 Task: Sort the products in the category "Hot Foods" by relevance.
Action: Mouse moved to (300, 129)
Screenshot: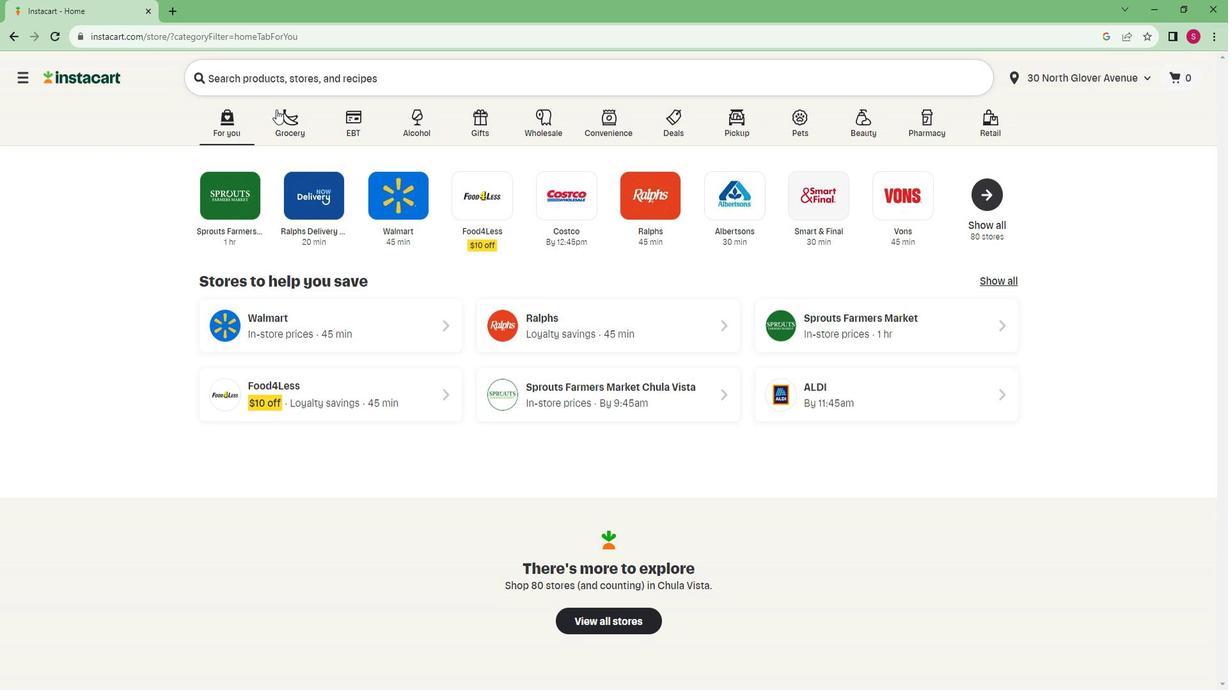 
Action: Mouse pressed left at (300, 129)
Screenshot: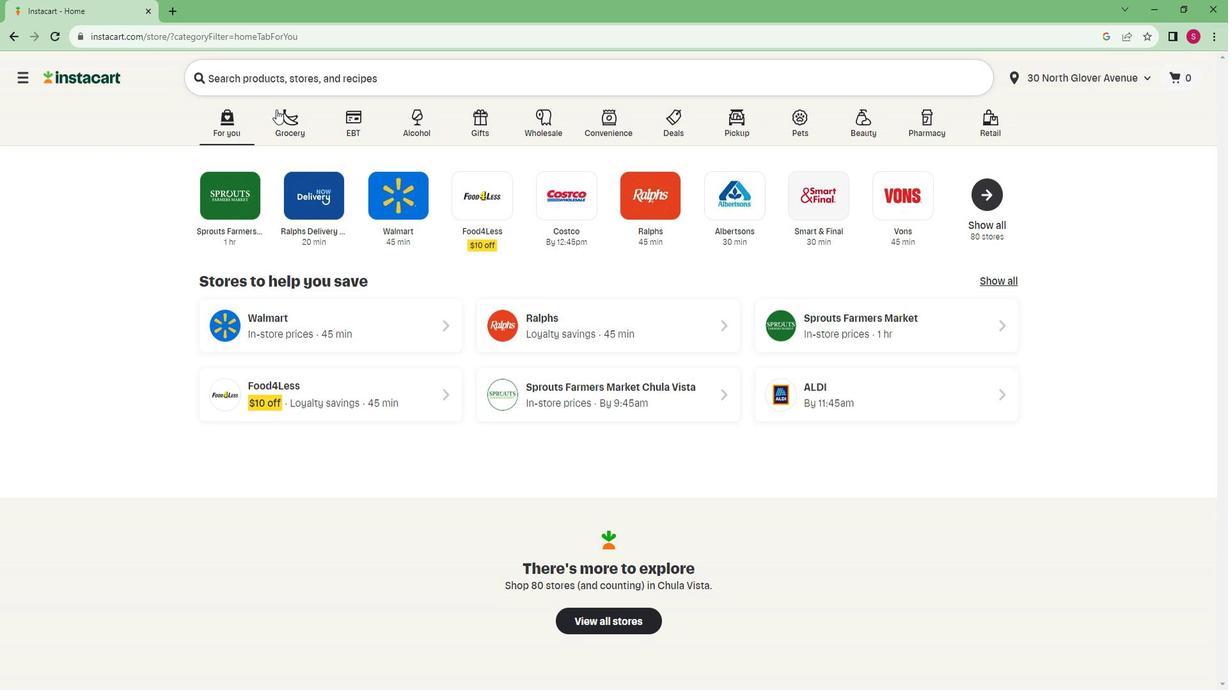 
Action: Mouse moved to (280, 382)
Screenshot: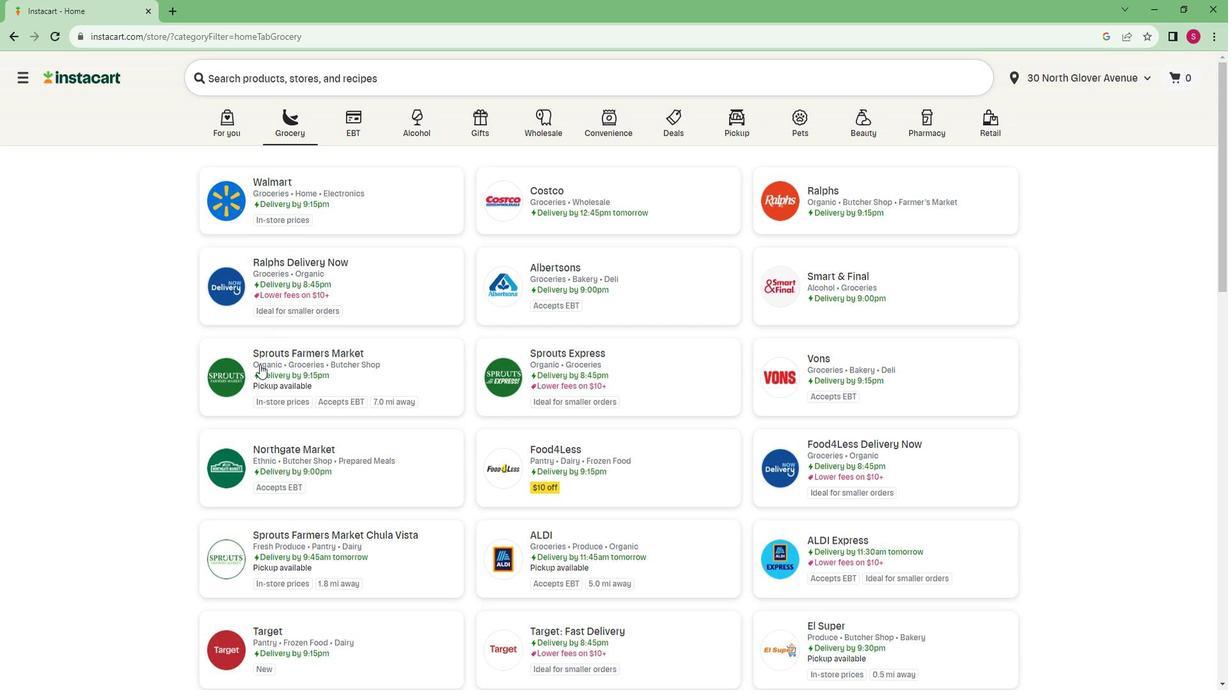 
Action: Mouse pressed left at (280, 382)
Screenshot: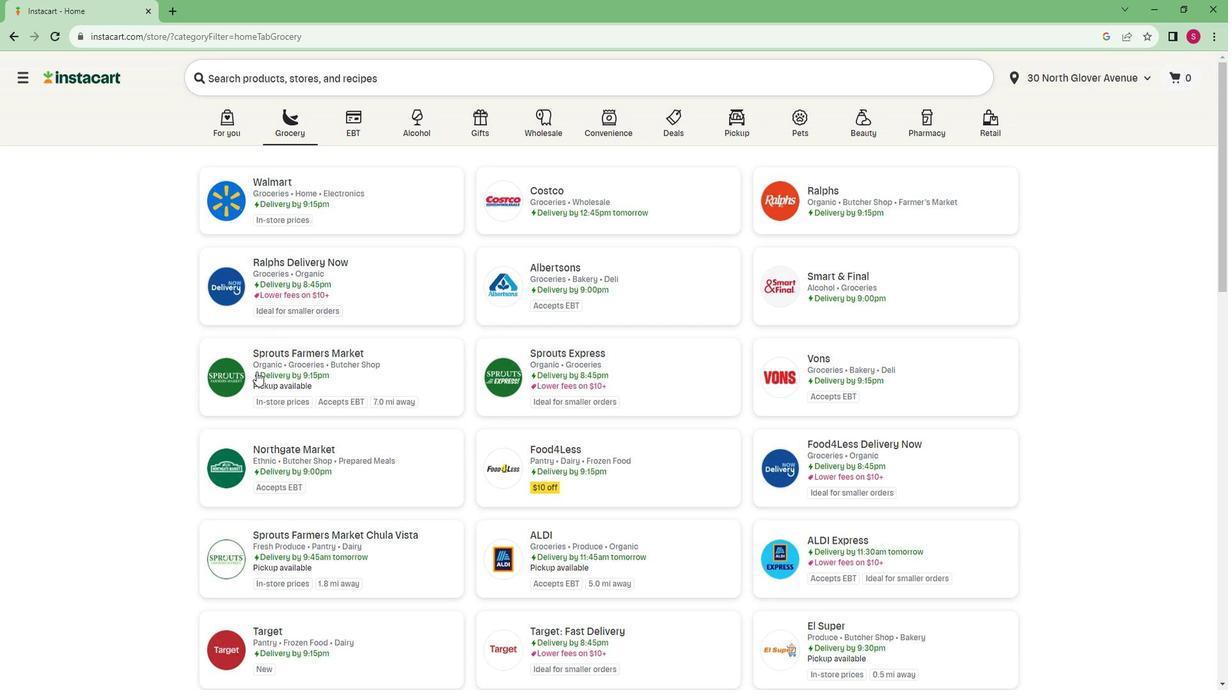 
Action: Mouse moved to (172, 529)
Screenshot: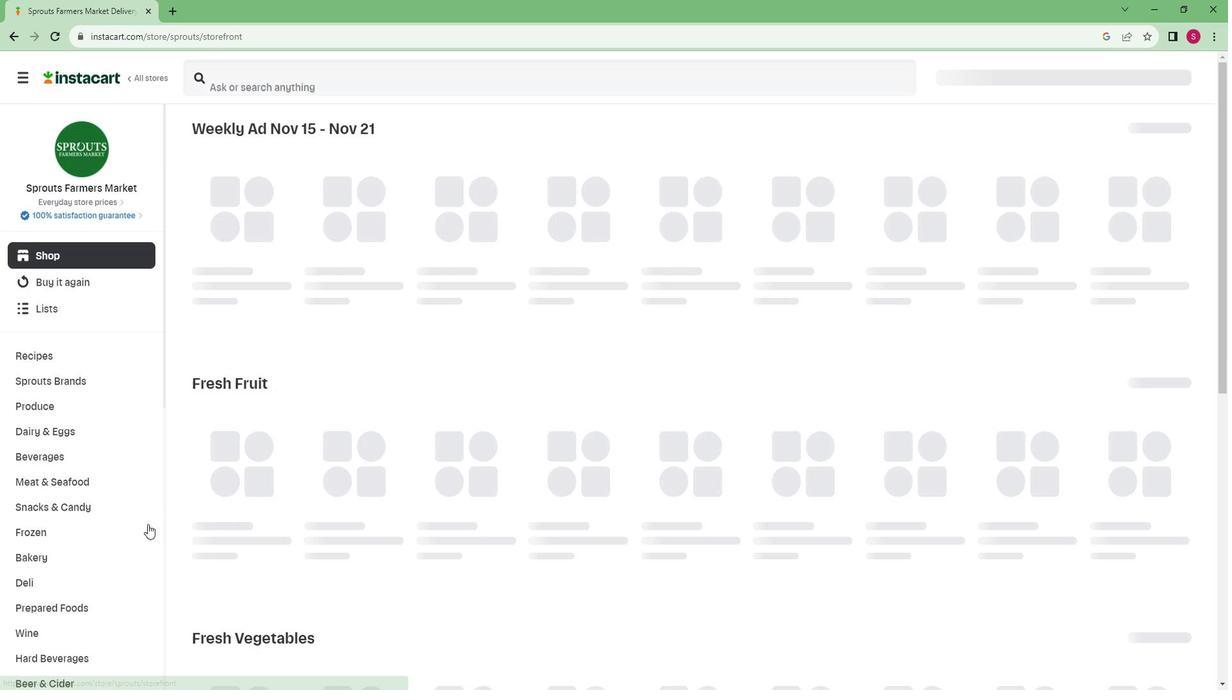 
Action: Mouse scrolled (172, 529) with delta (0, 0)
Screenshot: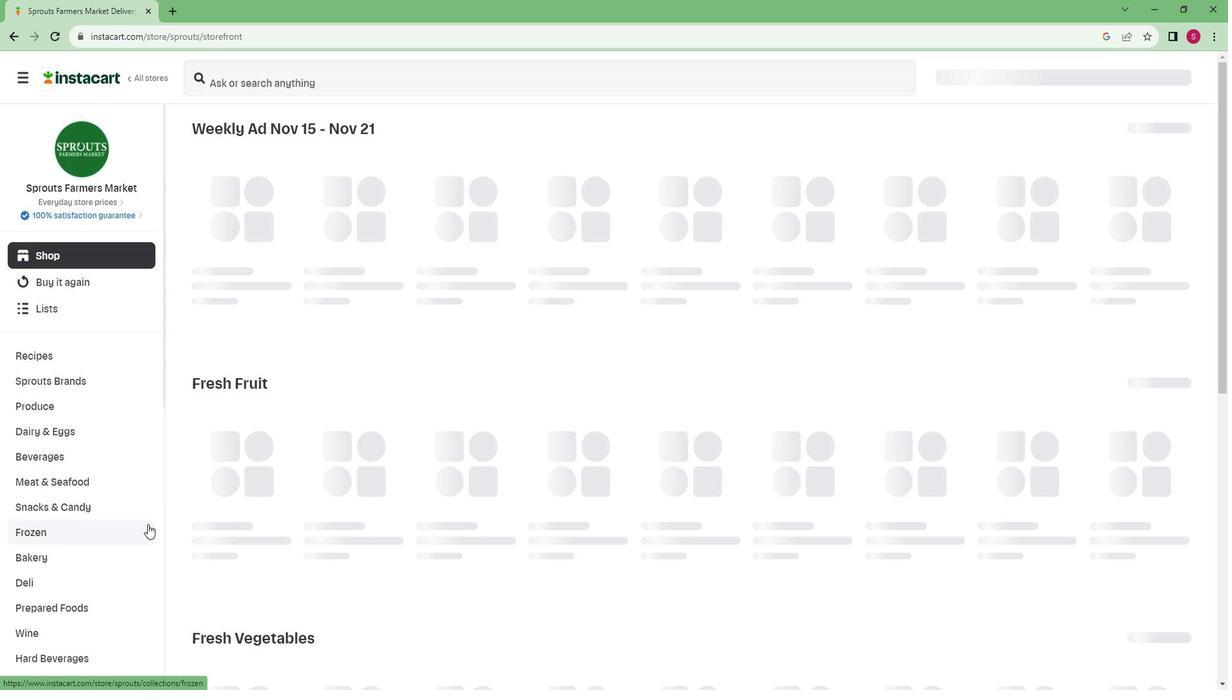 
Action: Mouse scrolled (172, 529) with delta (0, 0)
Screenshot: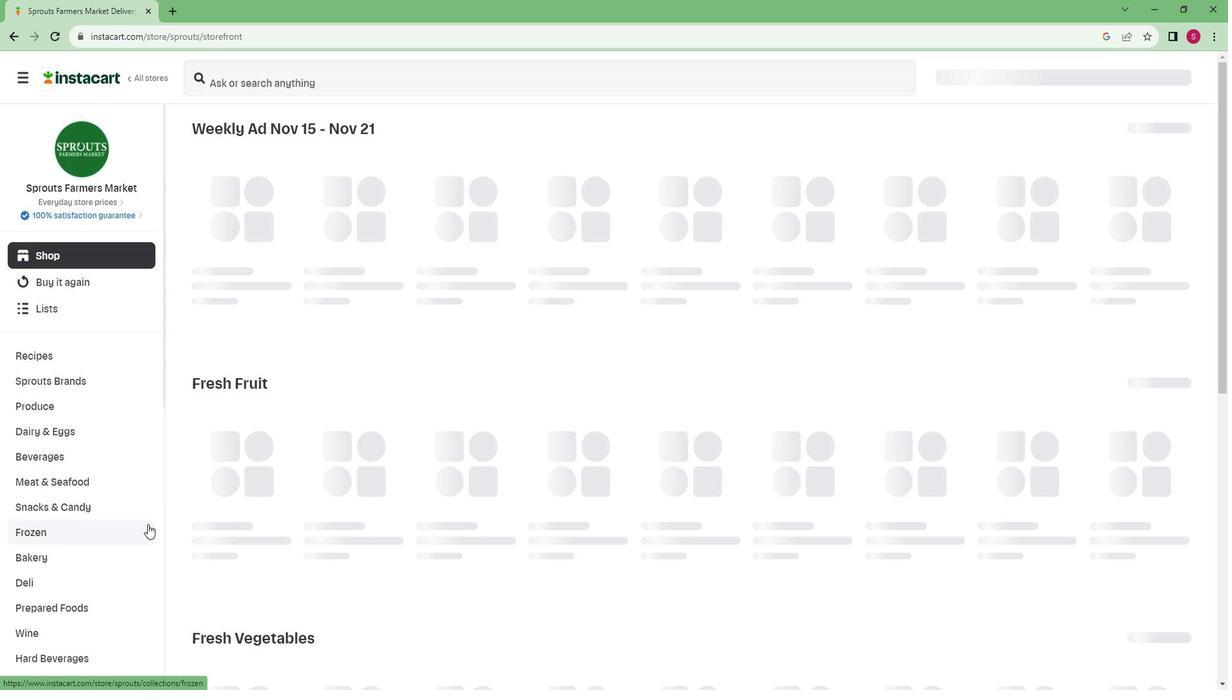 
Action: Mouse scrolled (172, 529) with delta (0, 0)
Screenshot: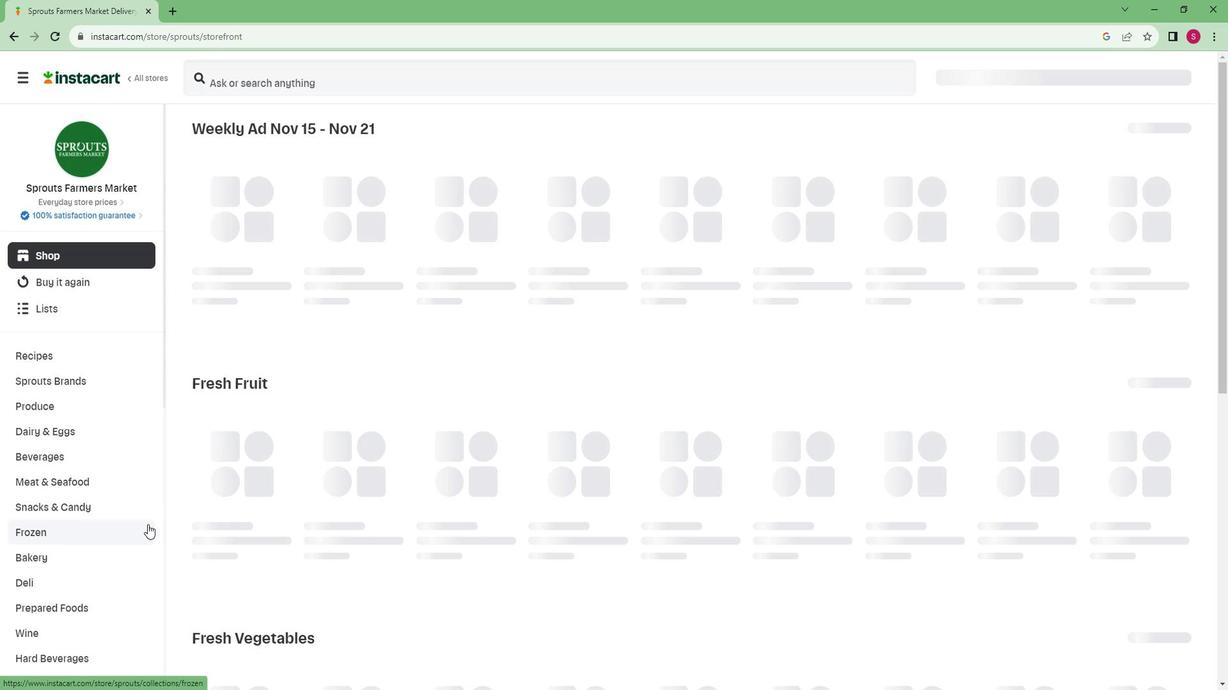 
Action: Mouse scrolled (172, 529) with delta (0, 0)
Screenshot: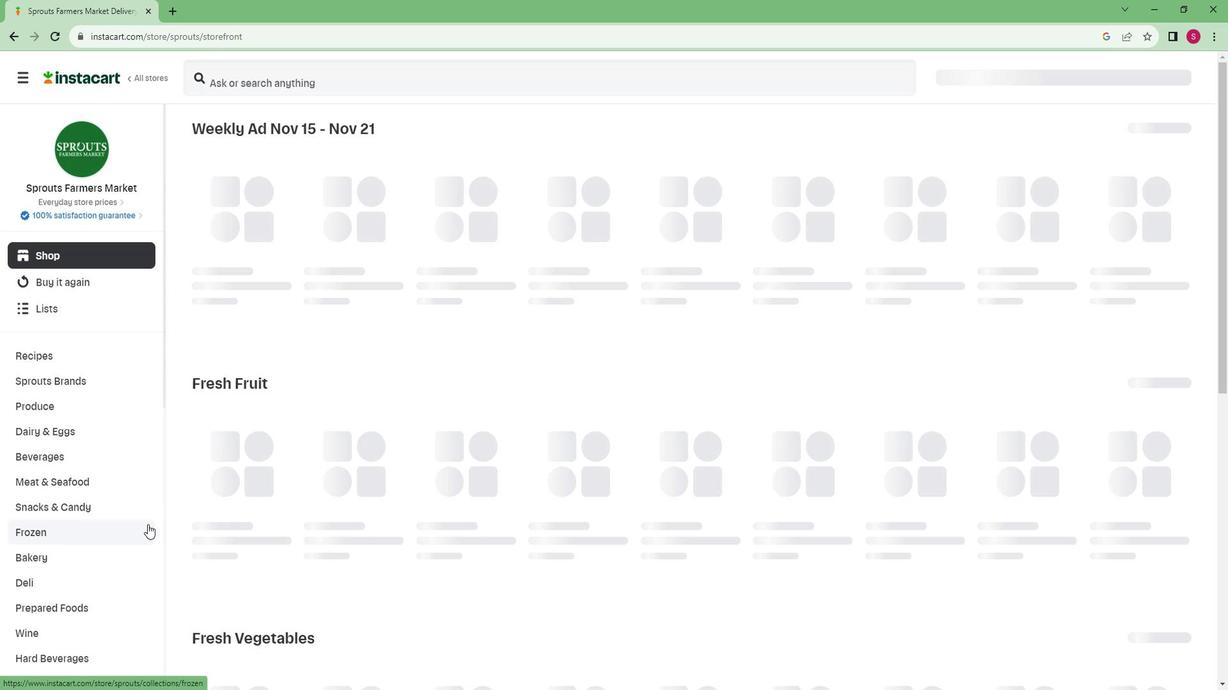 
Action: Mouse scrolled (172, 529) with delta (0, 0)
Screenshot: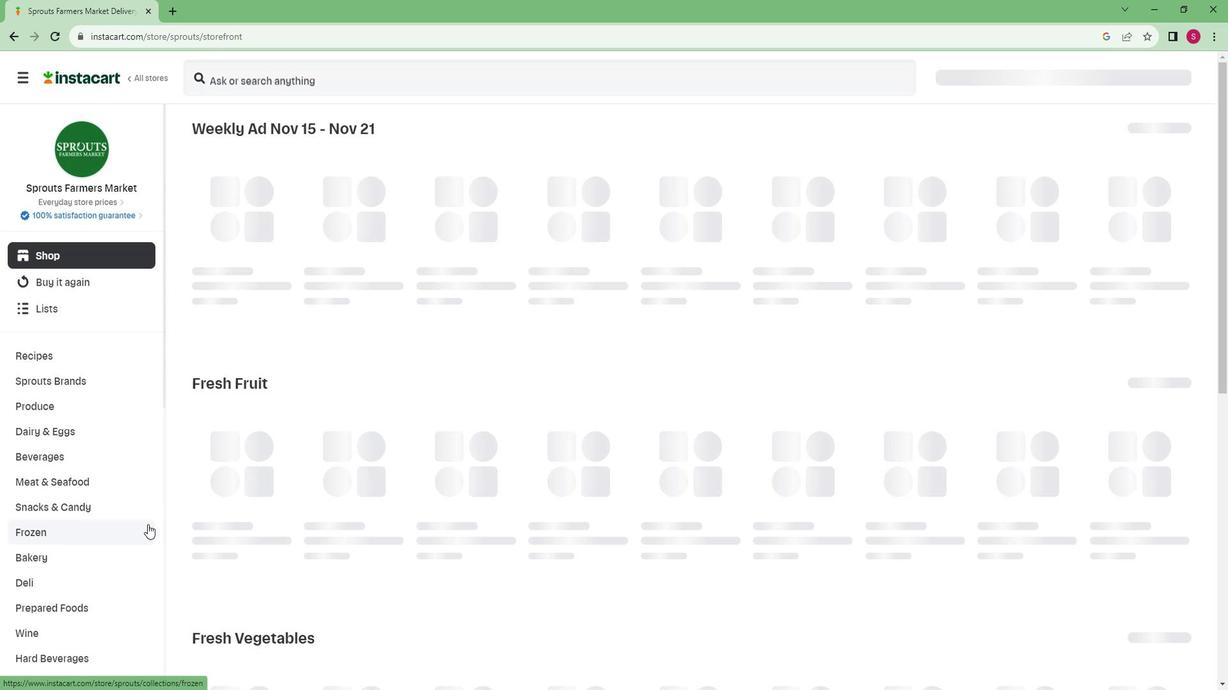 
Action: Mouse scrolled (172, 529) with delta (0, 0)
Screenshot: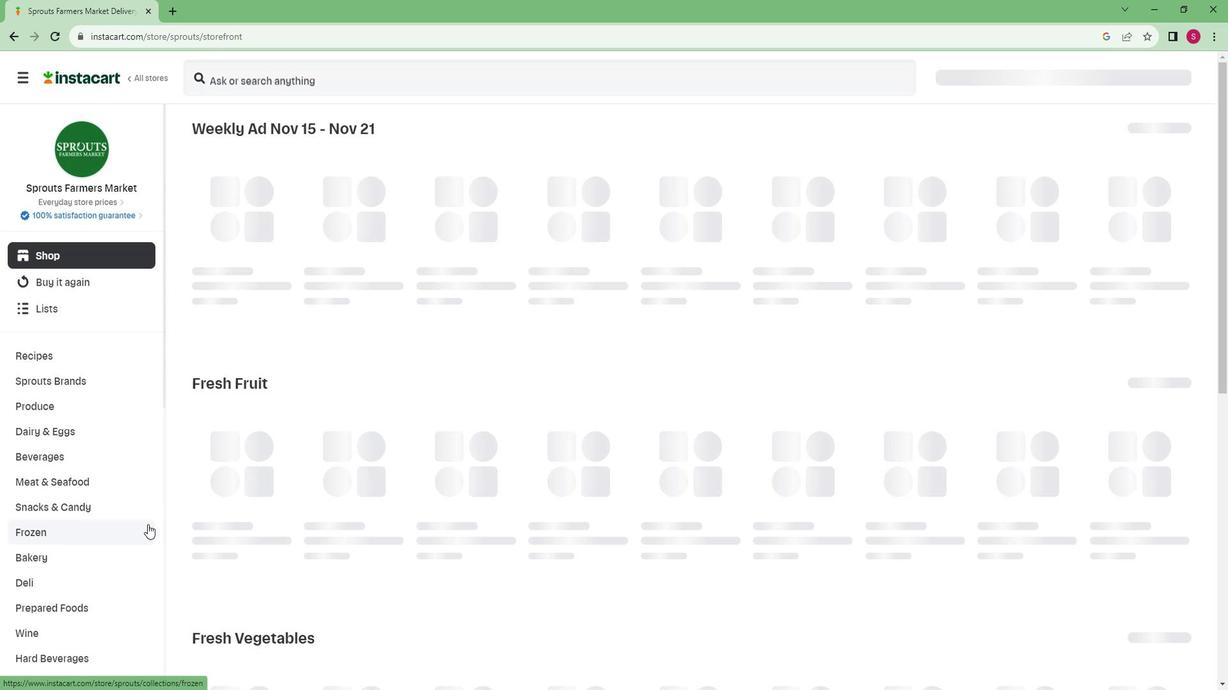 
Action: Mouse scrolled (172, 529) with delta (0, 0)
Screenshot: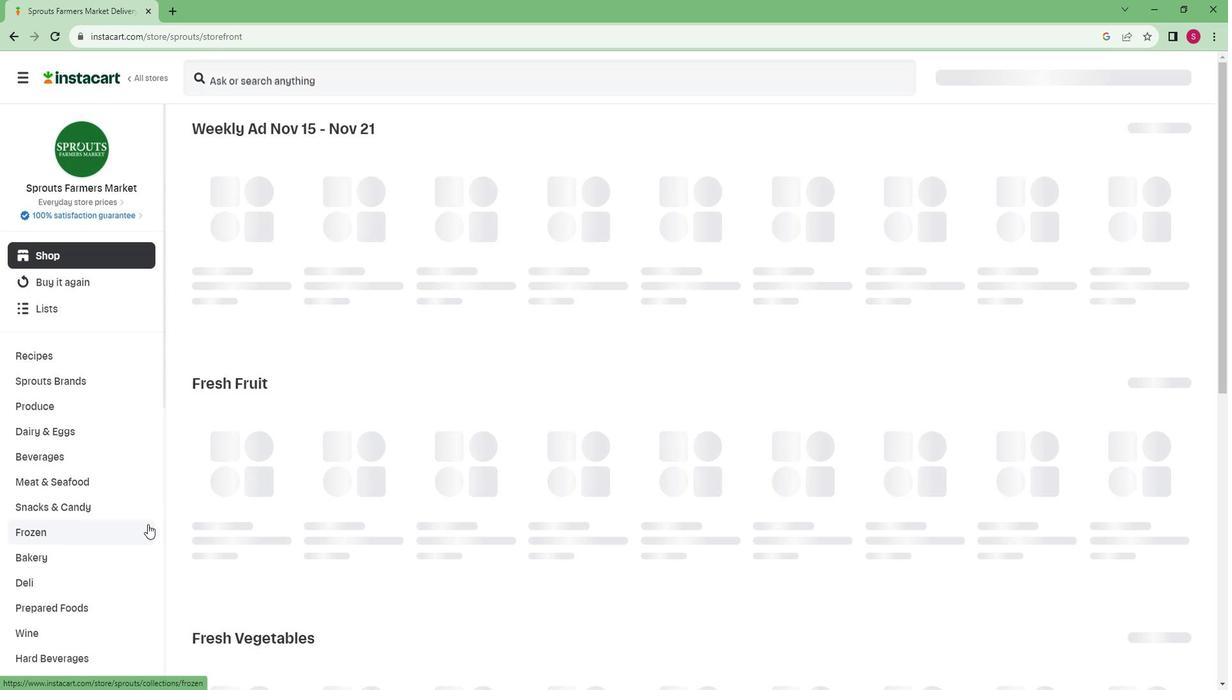 
Action: Mouse scrolled (172, 529) with delta (0, 0)
Screenshot: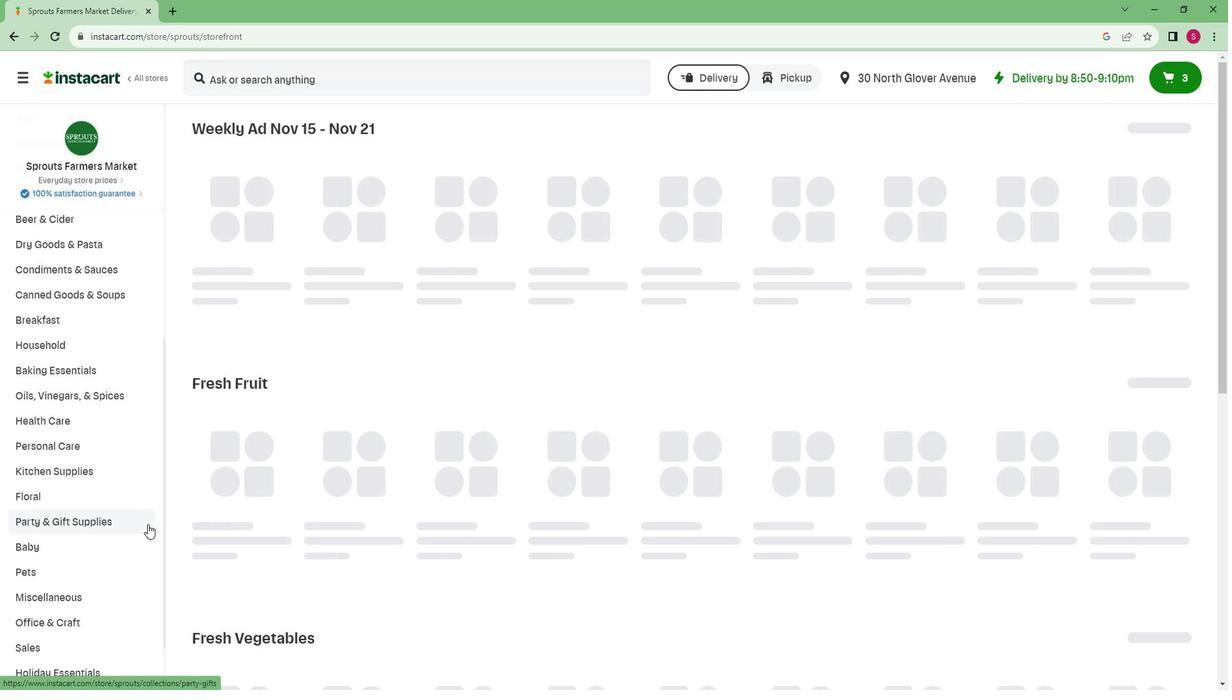 
Action: Mouse scrolled (172, 529) with delta (0, 0)
Screenshot: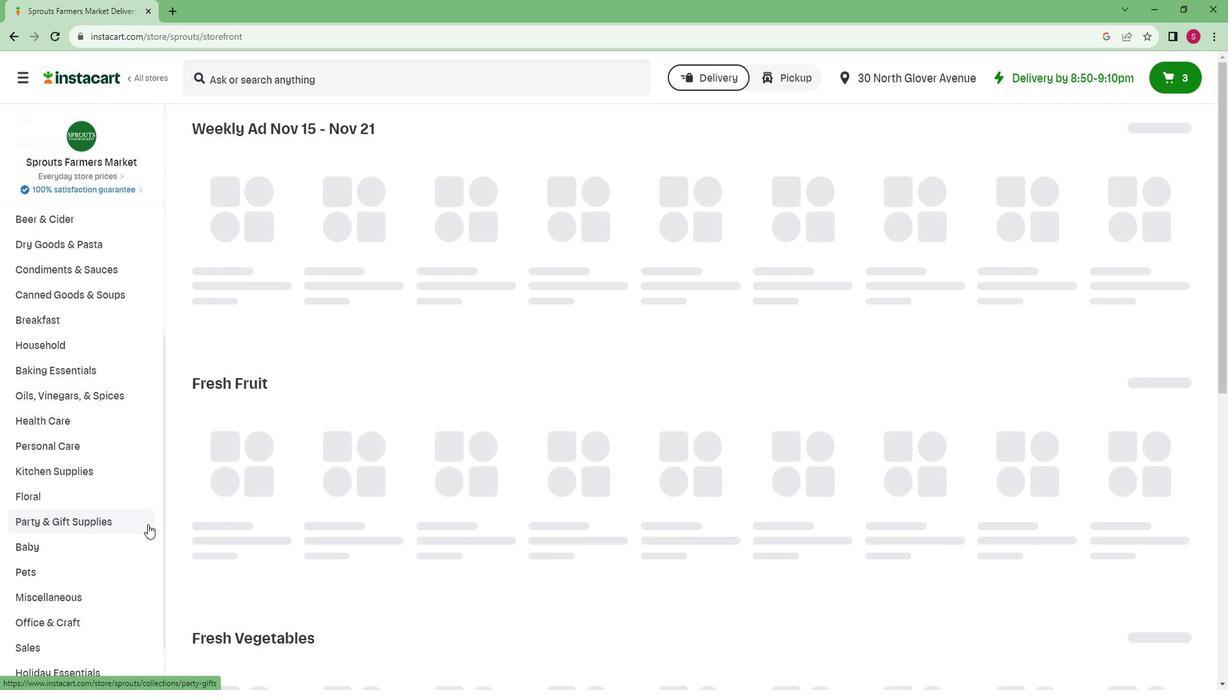 
Action: Mouse scrolled (172, 529) with delta (0, 0)
Screenshot: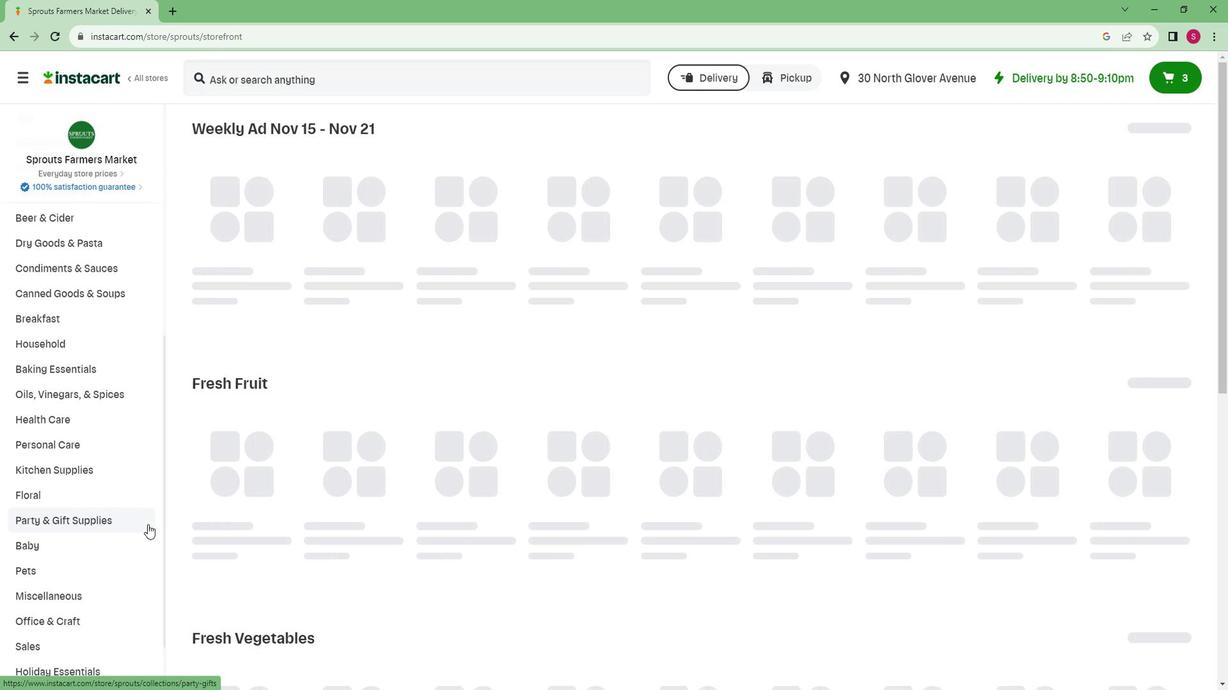 
Action: Mouse moved to (87, 664)
Screenshot: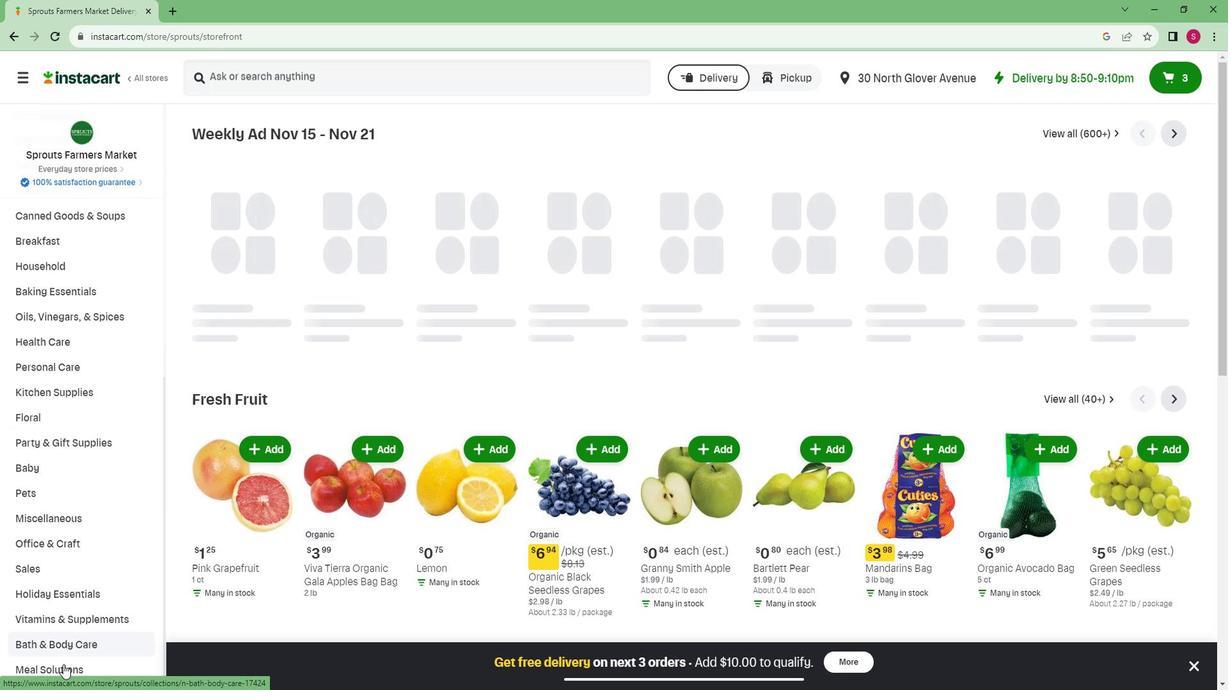 
Action: Mouse pressed left at (87, 664)
Screenshot: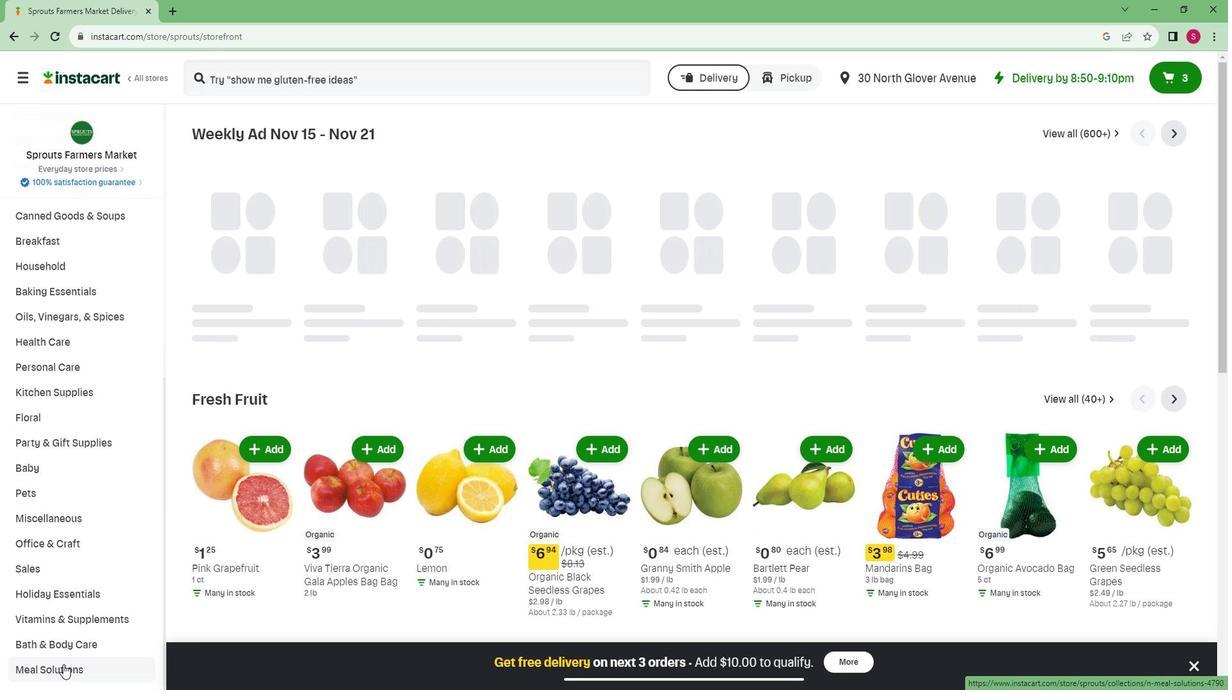 
Action: Mouse moved to (124, 630)
Screenshot: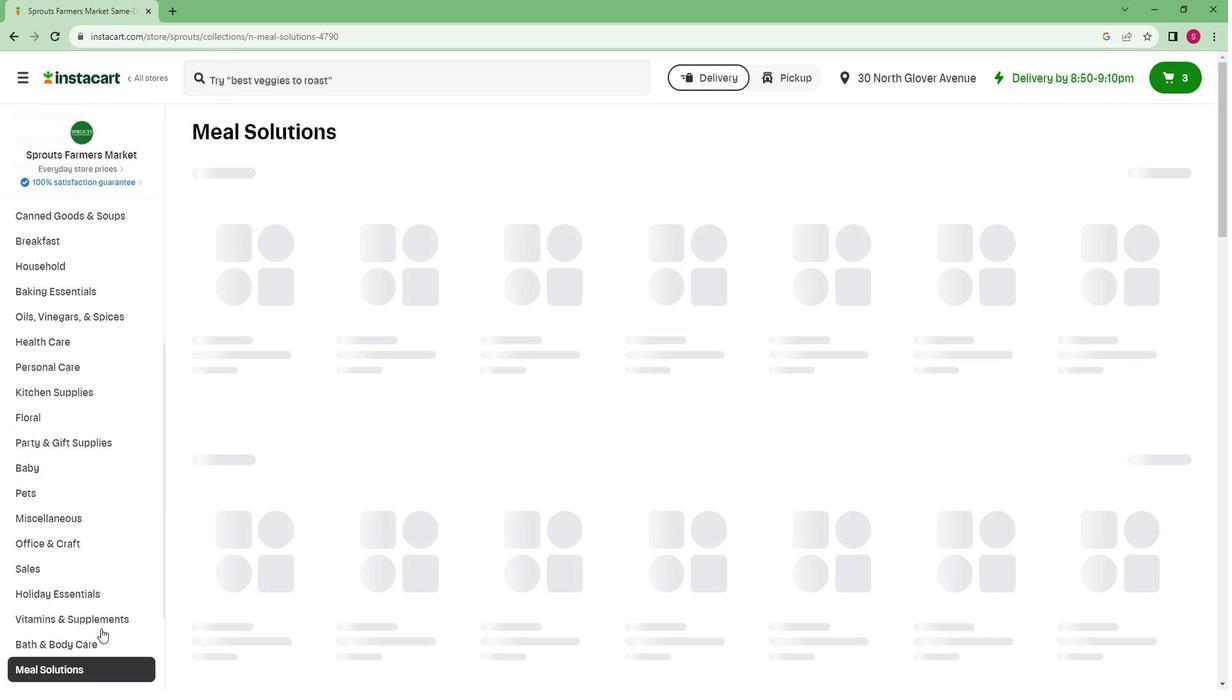 
Action: Mouse scrolled (124, 629) with delta (0, 0)
Screenshot: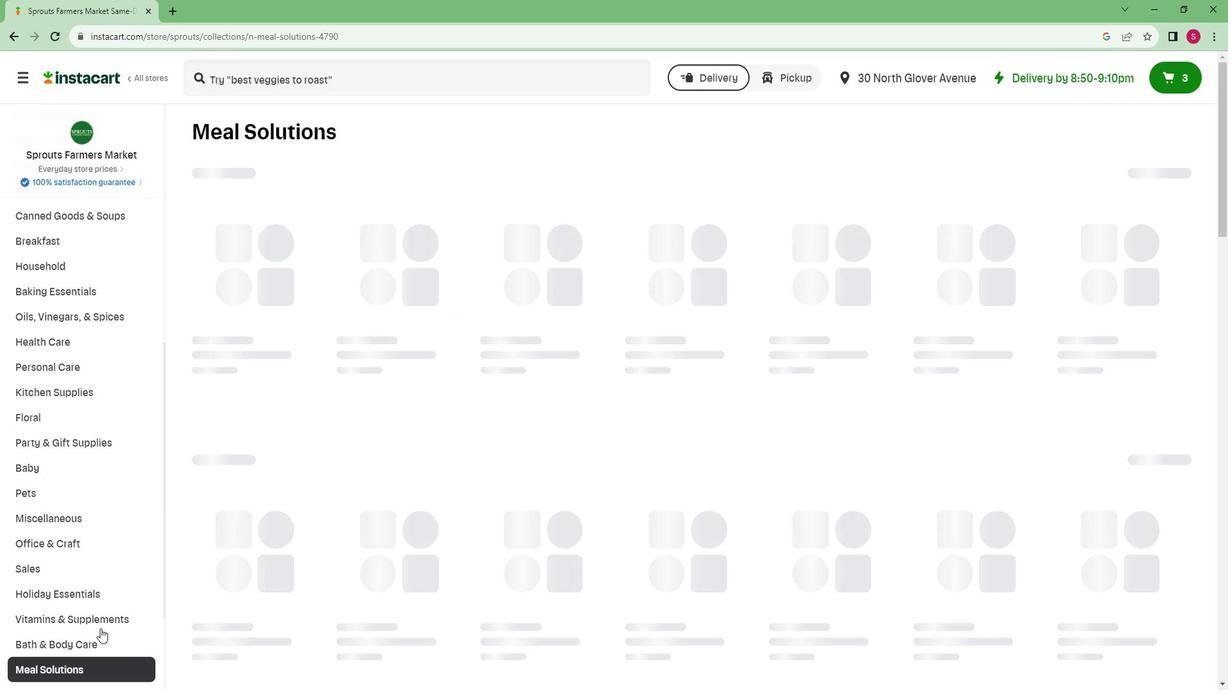 
Action: Mouse scrolled (124, 629) with delta (0, 0)
Screenshot: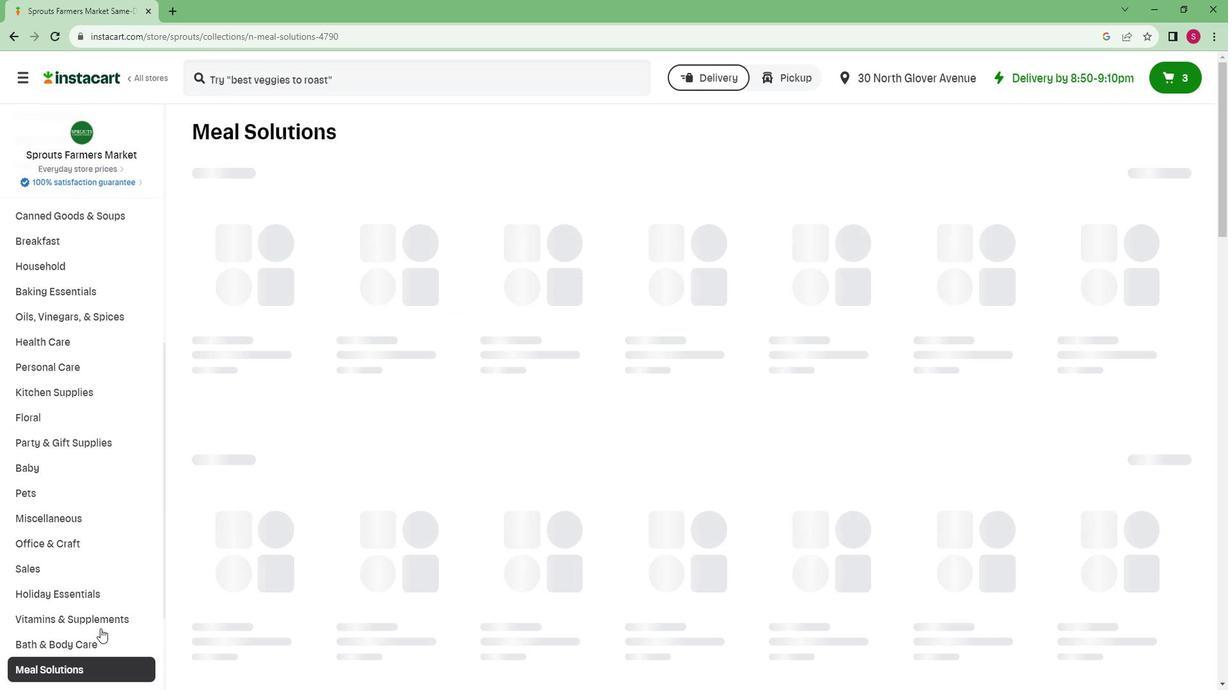 
Action: Mouse scrolled (124, 629) with delta (0, 0)
Screenshot: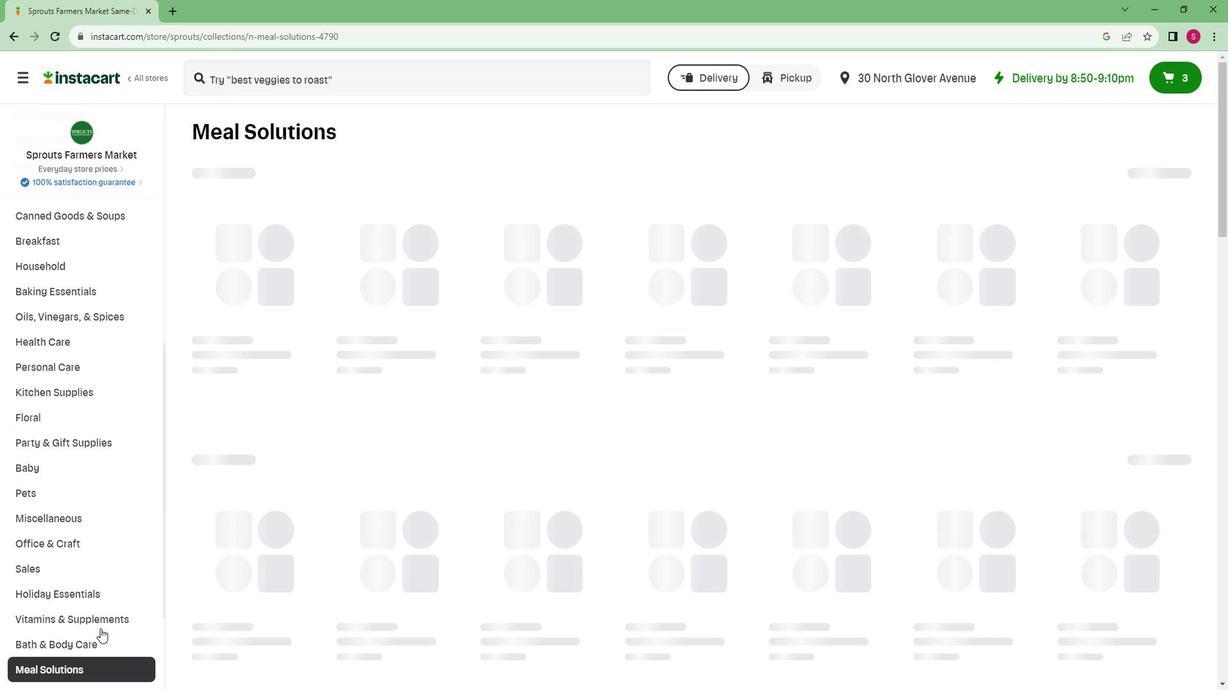 
Action: Mouse scrolled (124, 629) with delta (0, 0)
Screenshot: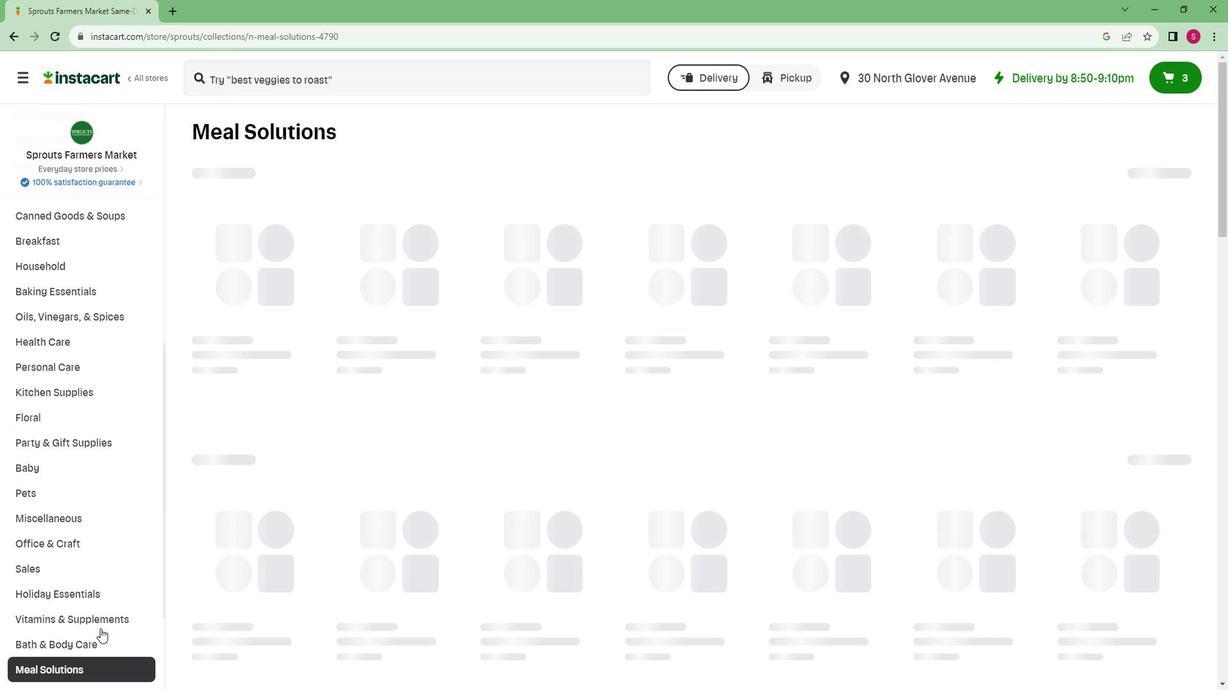 
Action: Mouse scrolled (124, 629) with delta (0, 0)
Screenshot: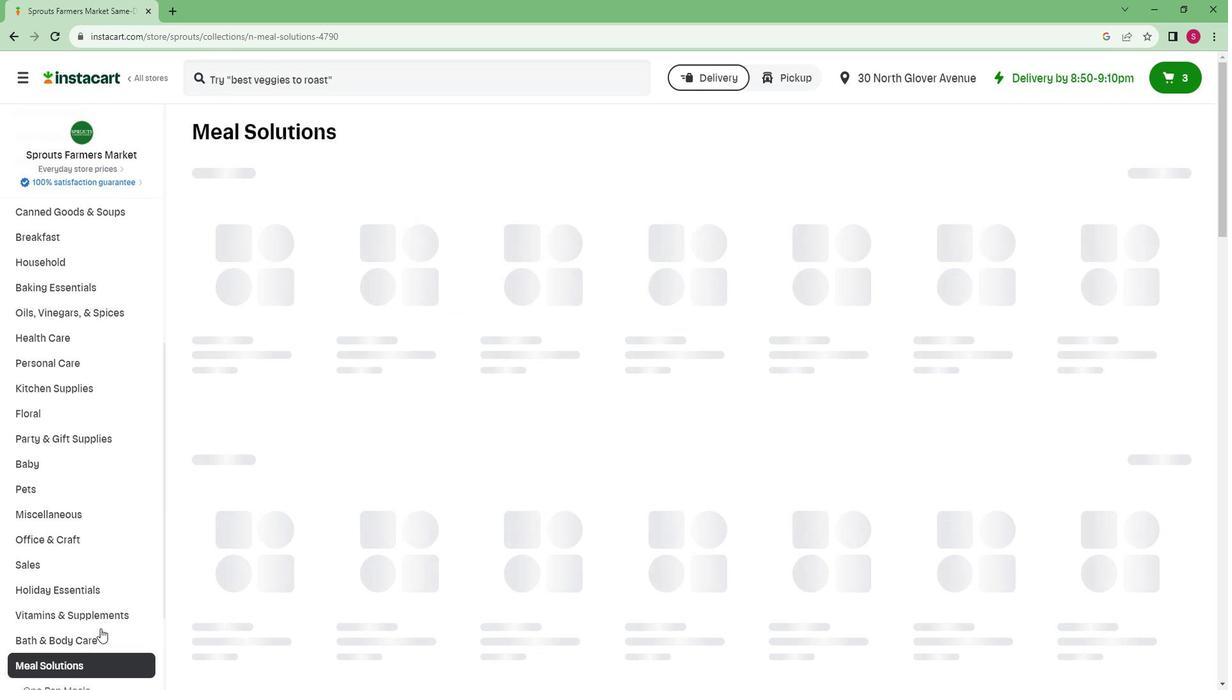 
Action: Mouse scrolled (124, 629) with delta (0, 0)
Screenshot: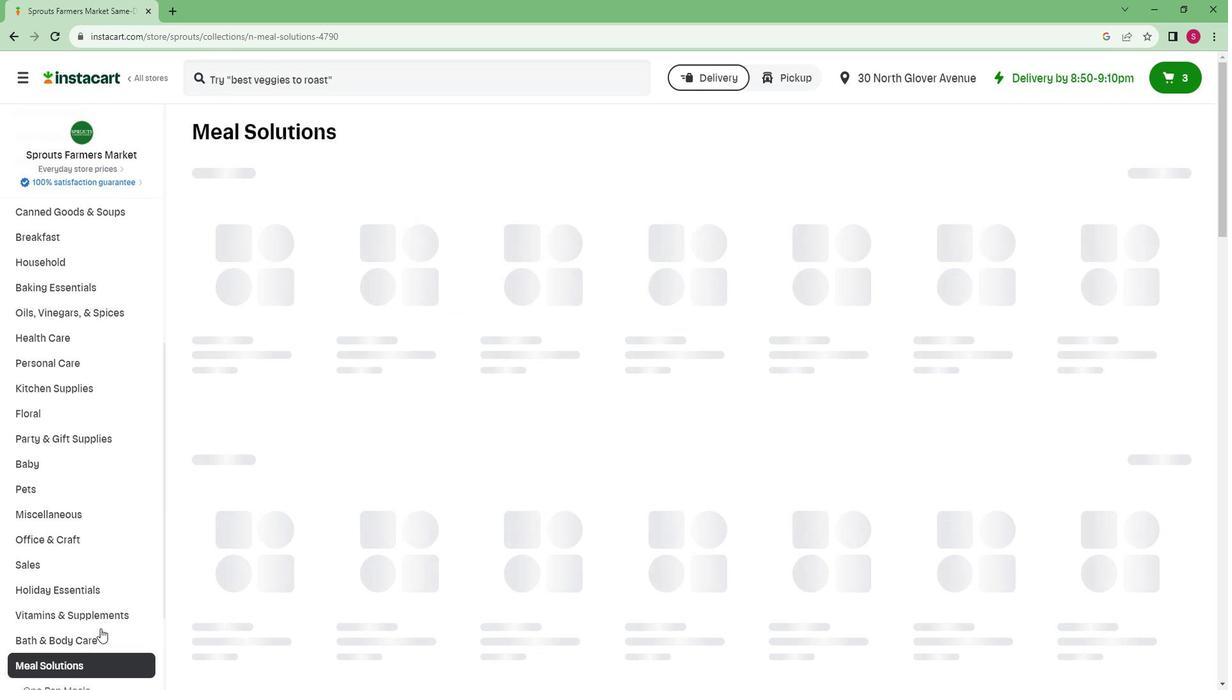 
Action: Mouse moved to (112, 570)
Screenshot: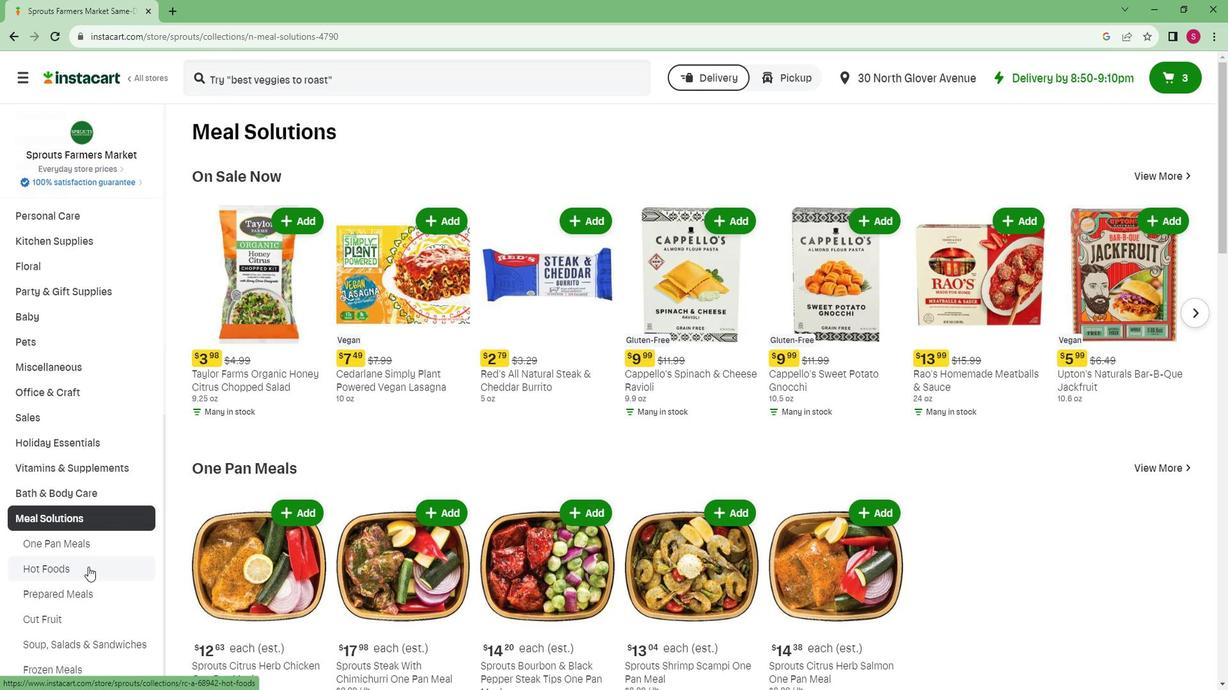 
Action: Mouse pressed left at (112, 570)
Screenshot: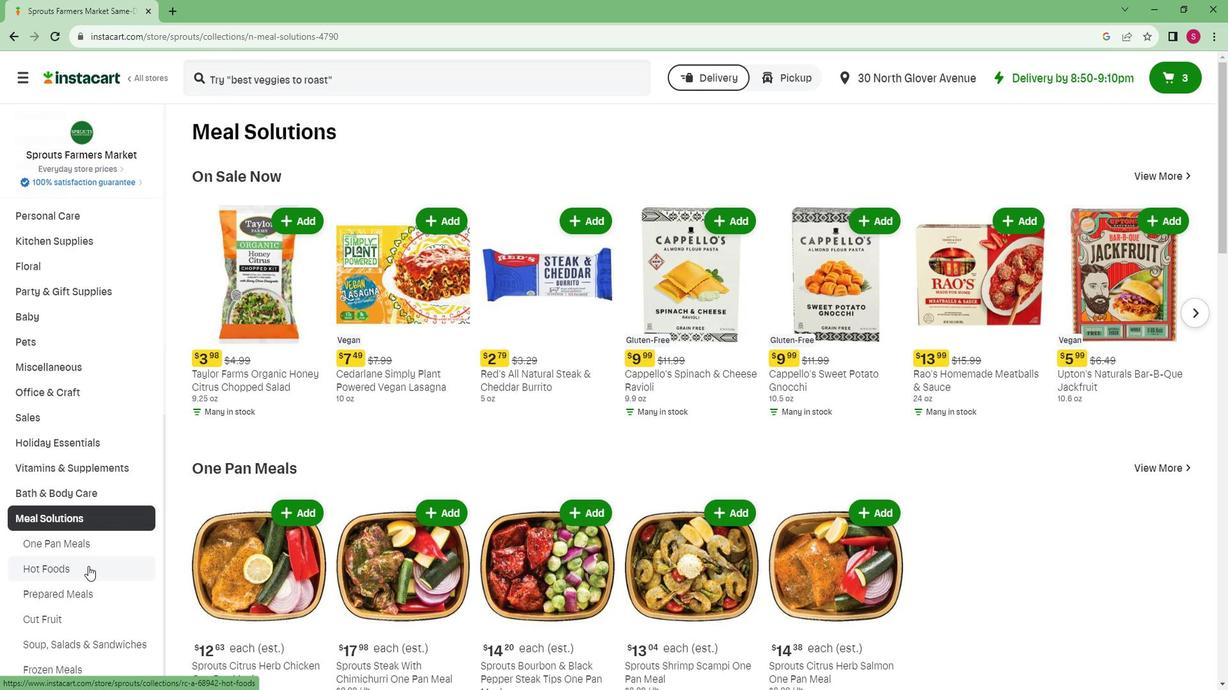 
Action: Mouse moved to (1170, 191)
Screenshot: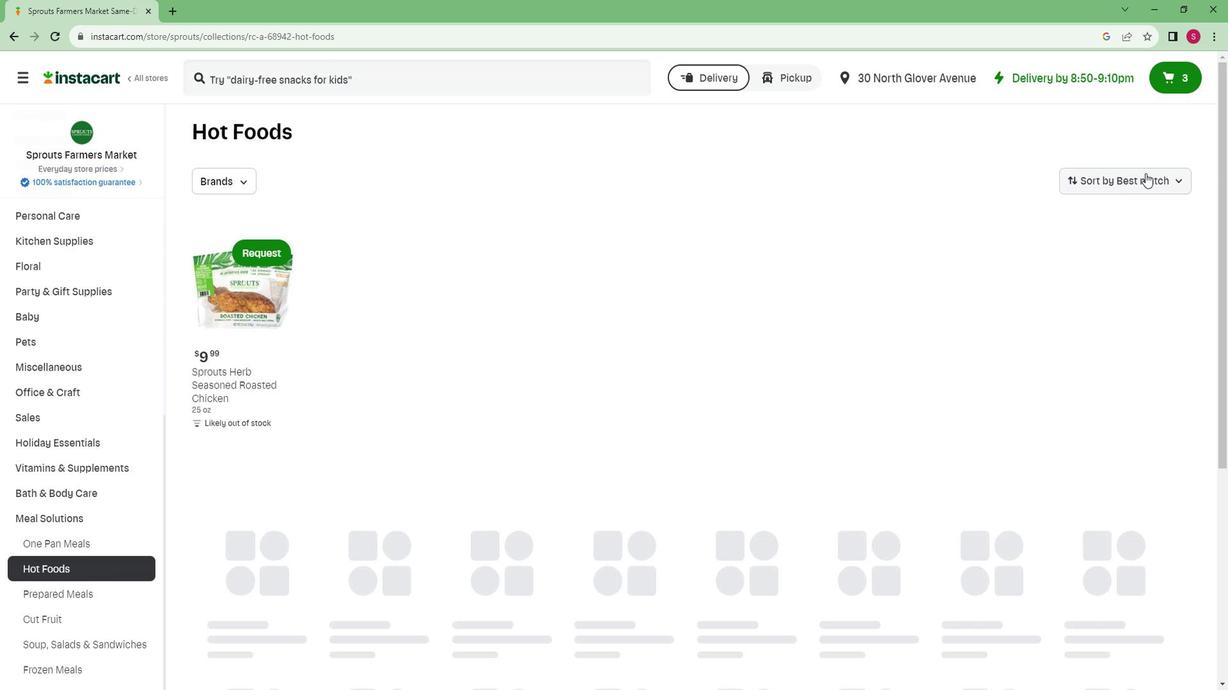 
Action: Mouse pressed left at (1170, 191)
Screenshot: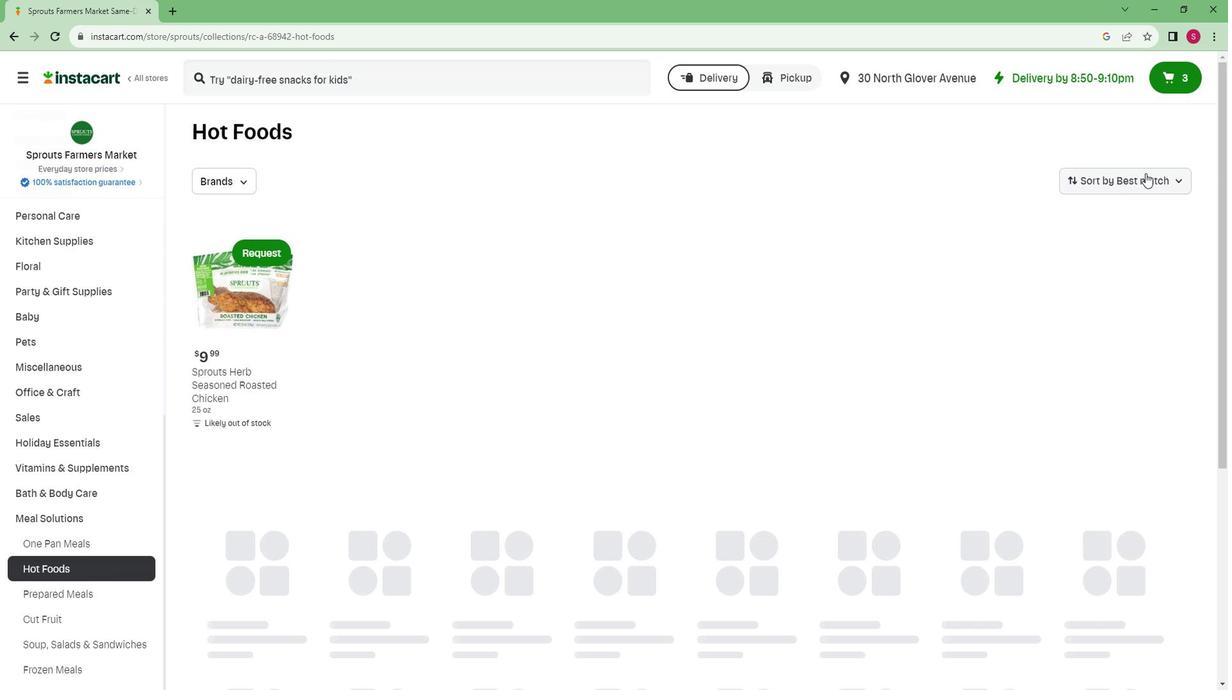 
Action: Mouse moved to (1113, 387)
Screenshot: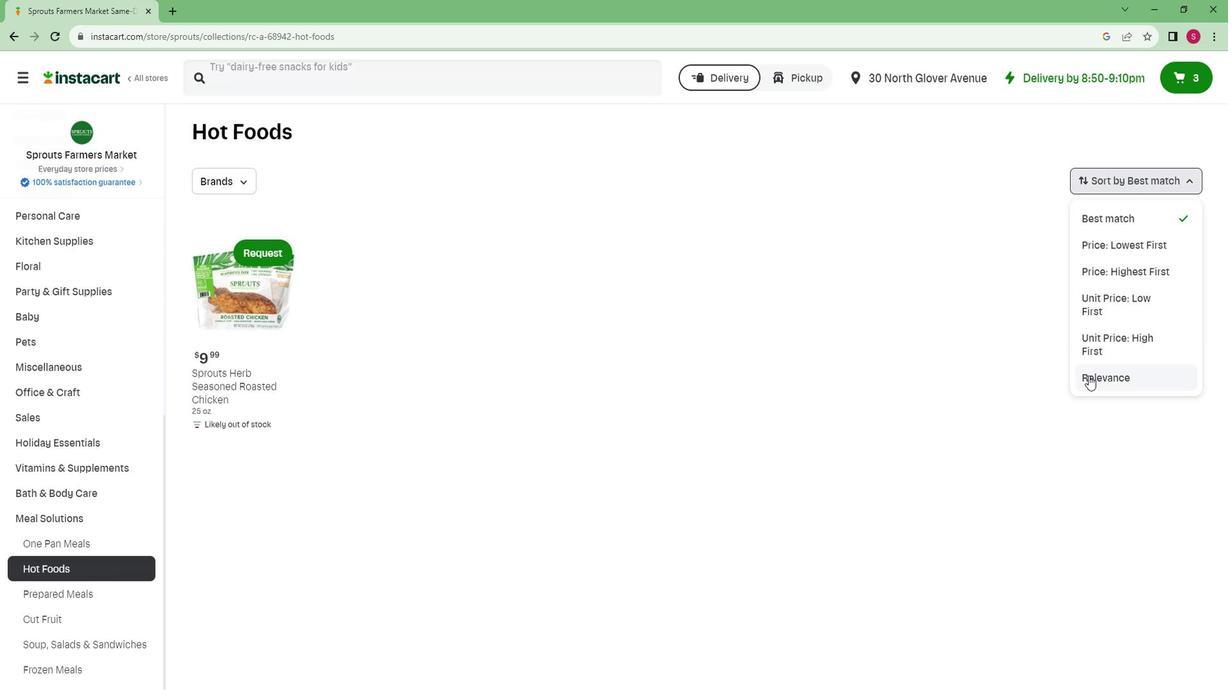
Action: Mouse pressed left at (1113, 387)
Screenshot: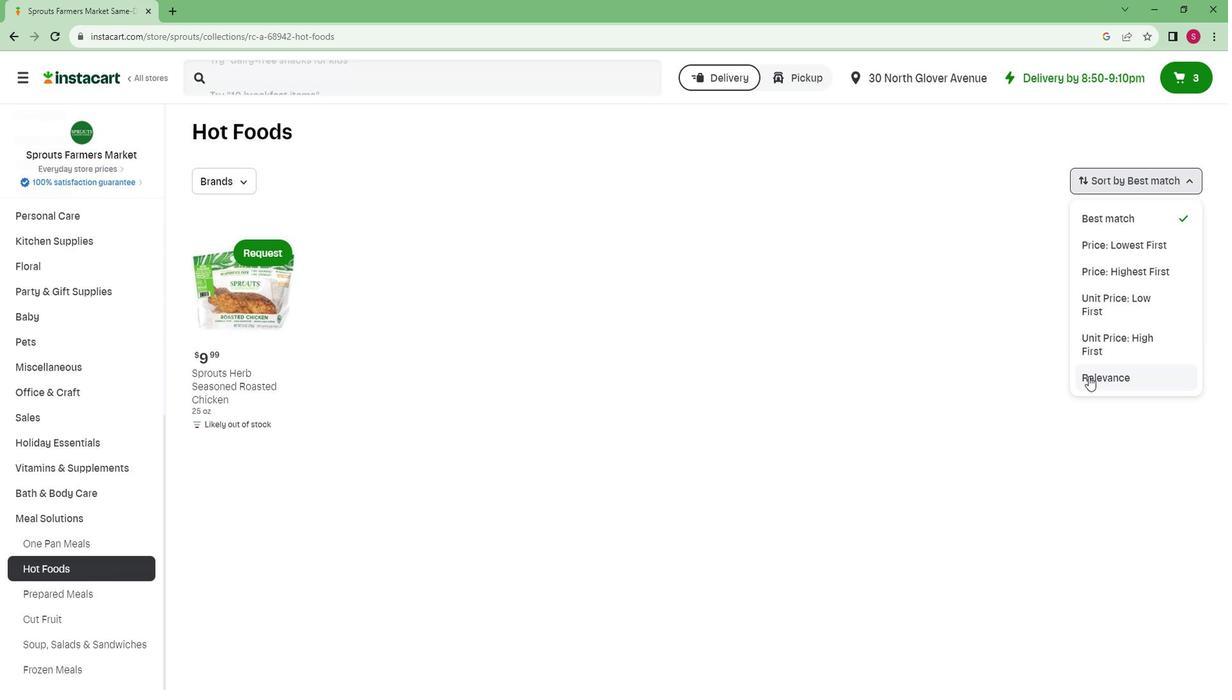 
Action: Mouse moved to (888, 340)
Screenshot: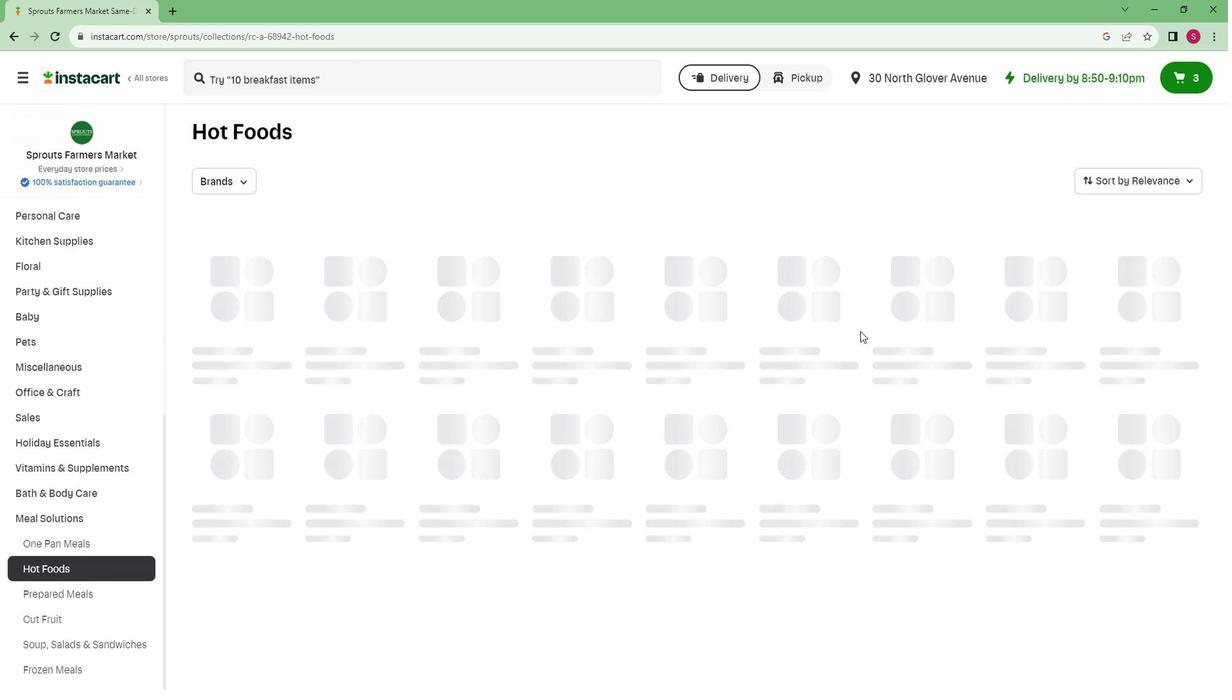 
